 Task: Check customer support channels in your account.
Action: Mouse moved to (800, 223)
Screenshot: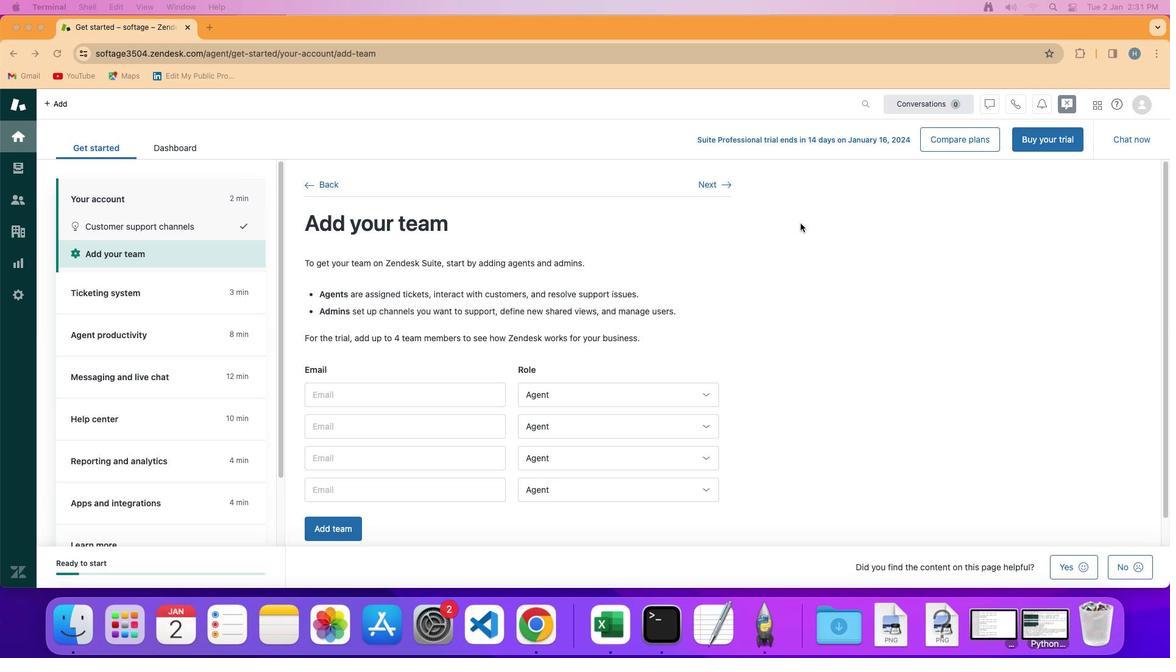 
Action: Mouse pressed left at (800, 223)
Screenshot: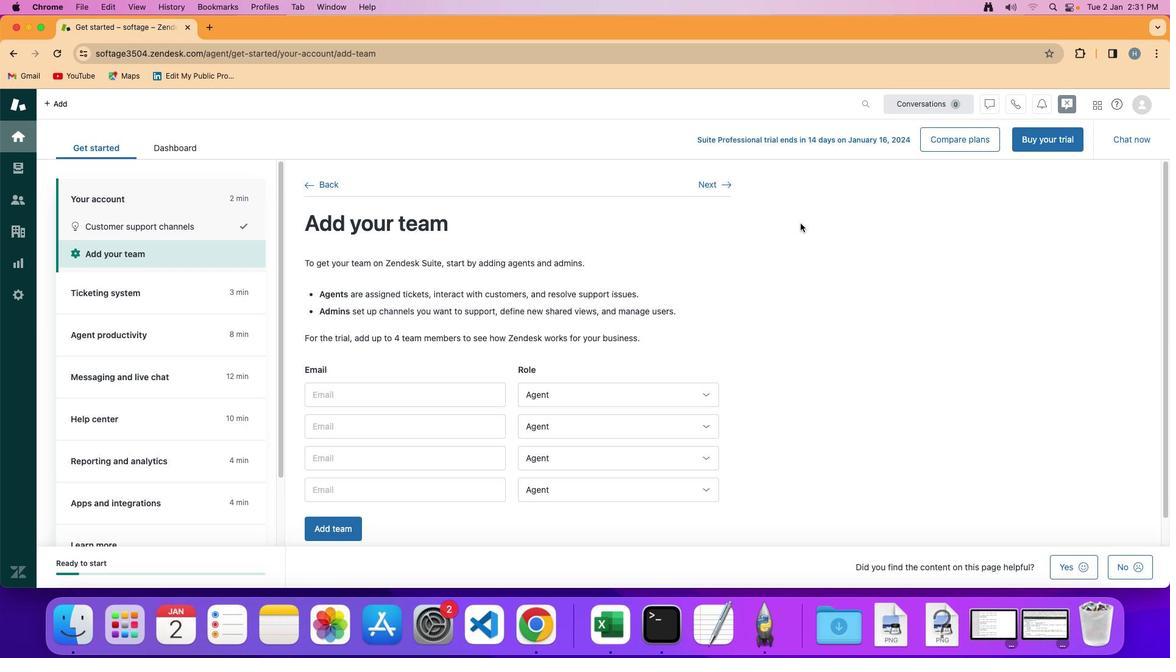 
Action: Mouse moved to (168, 225)
Screenshot: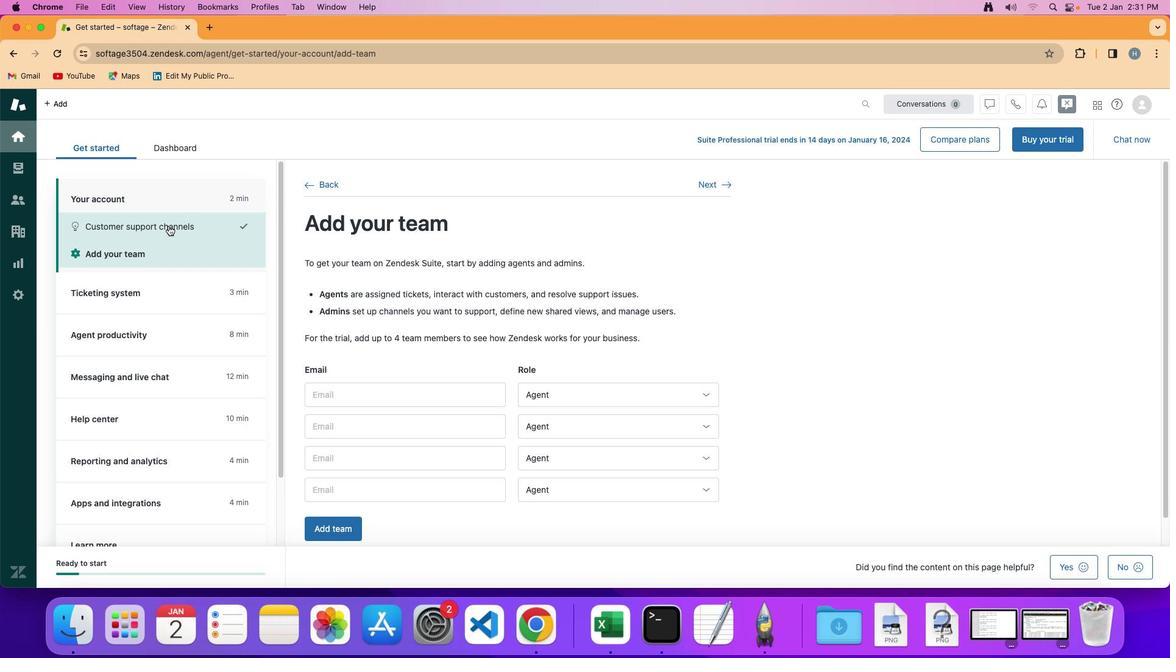 
Action: Mouse pressed left at (168, 225)
Screenshot: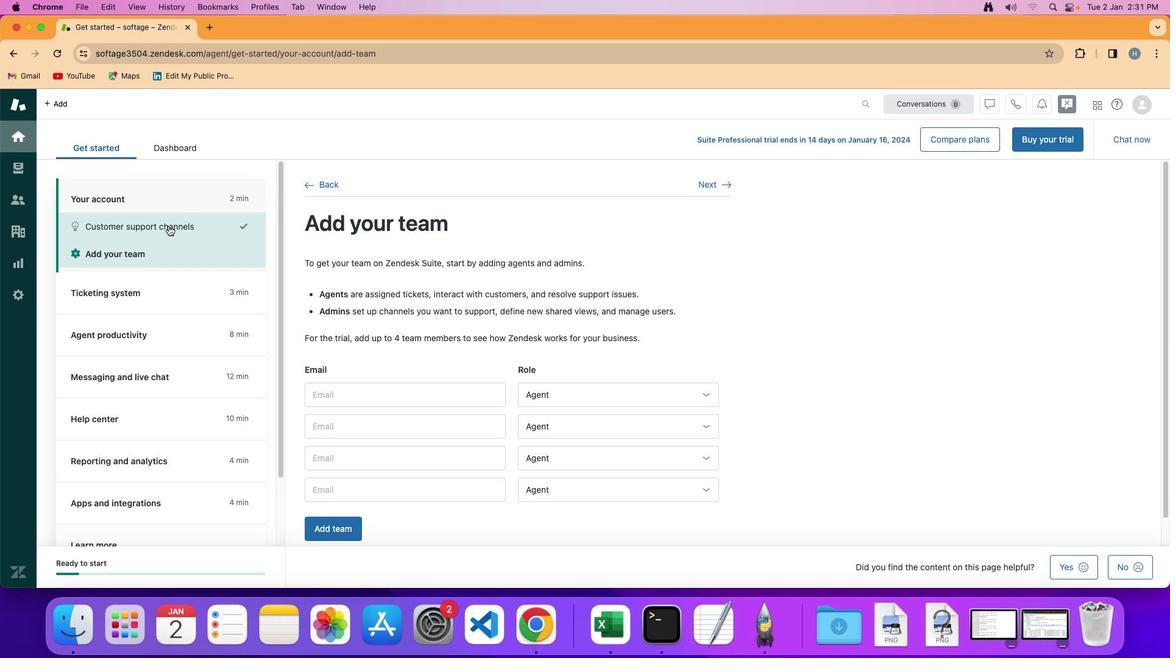 
Action: Mouse moved to (896, 276)
Screenshot: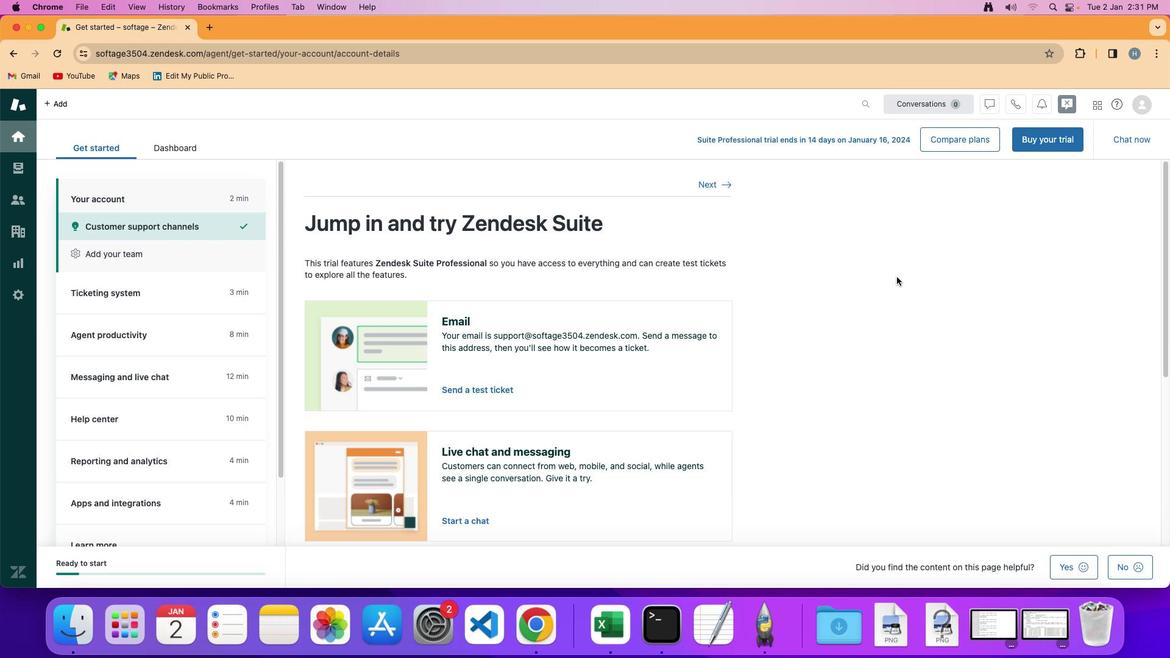 
